 Task: Enter a name "Anjali" in new message.
Action: Mouse moved to (658, 50)
Screenshot: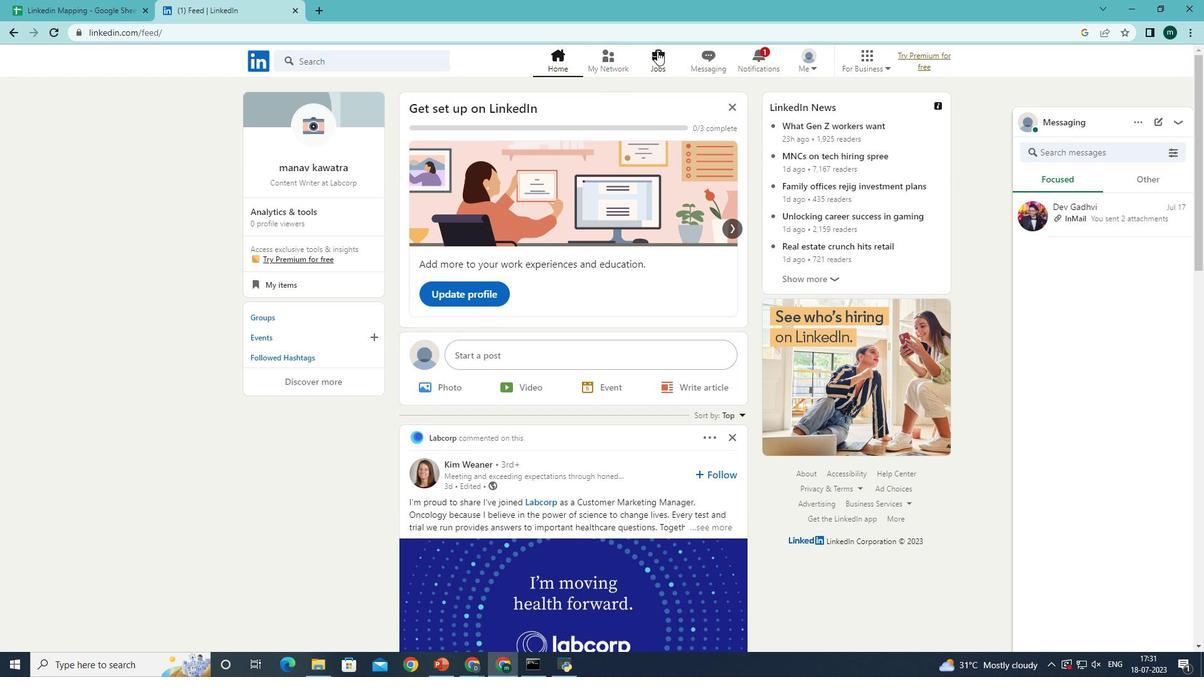 
Action: Mouse pressed left at (658, 50)
Screenshot: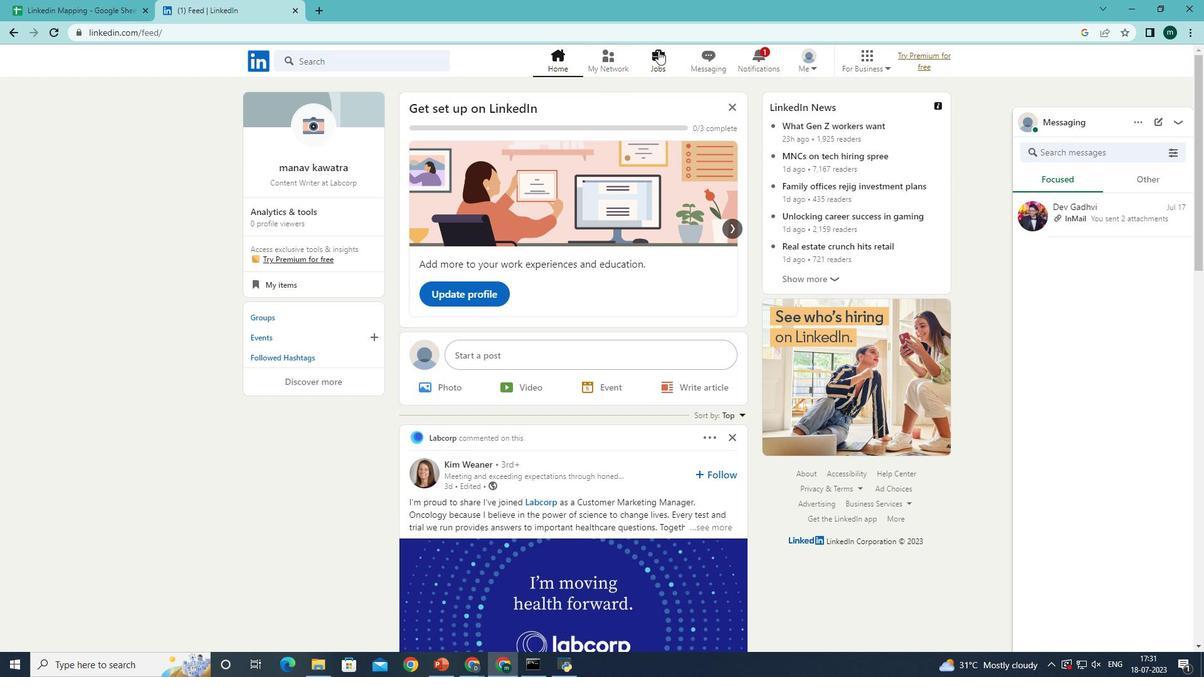 
Action: Mouse moved to (287, 320)
Screenshot: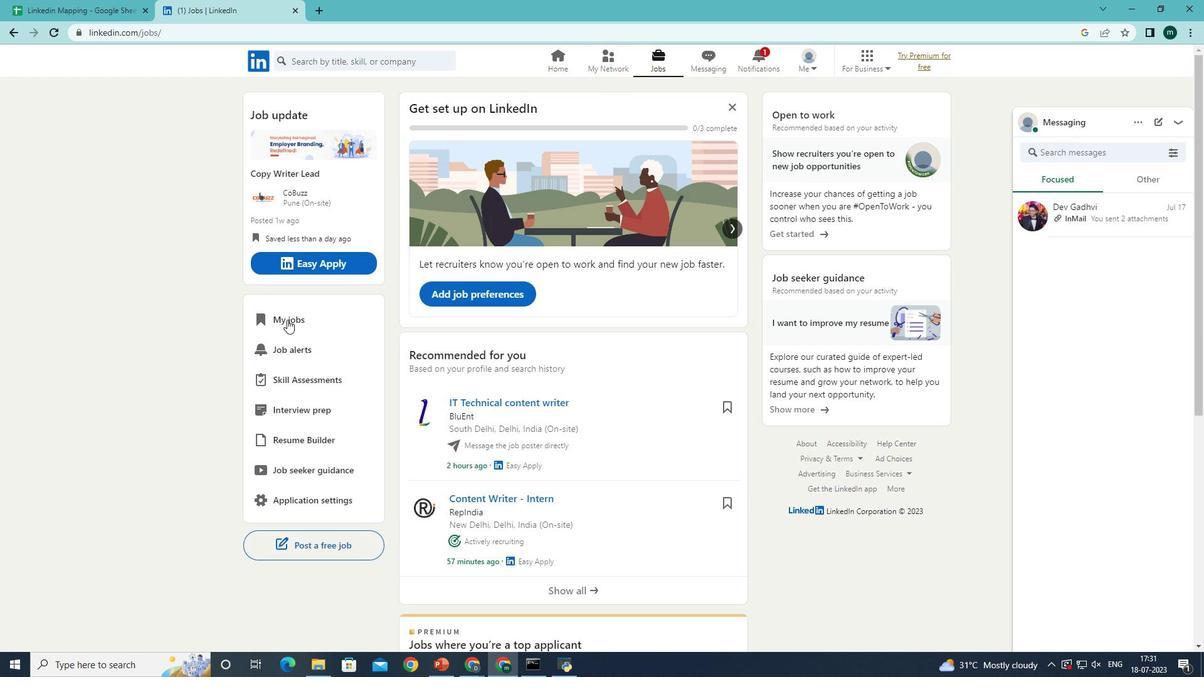 
Action: Mouse pressed left at (287, 320)
Screenshot: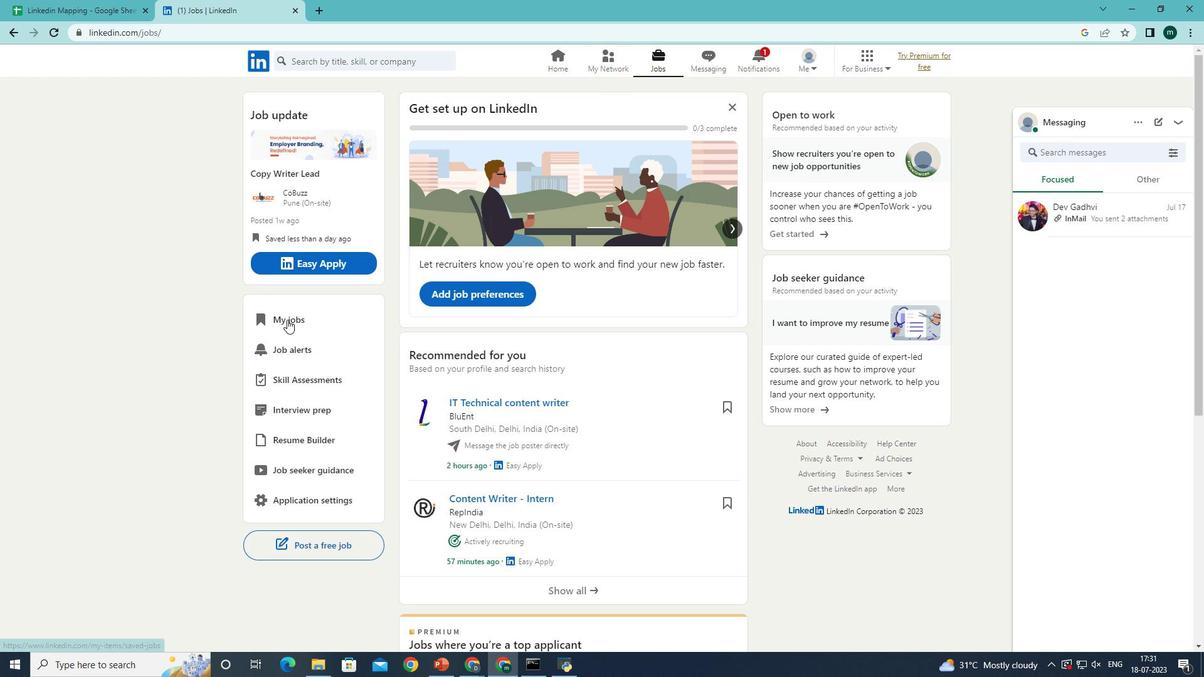 
Action: Mouse moved to (1102, 151)
Screenshot: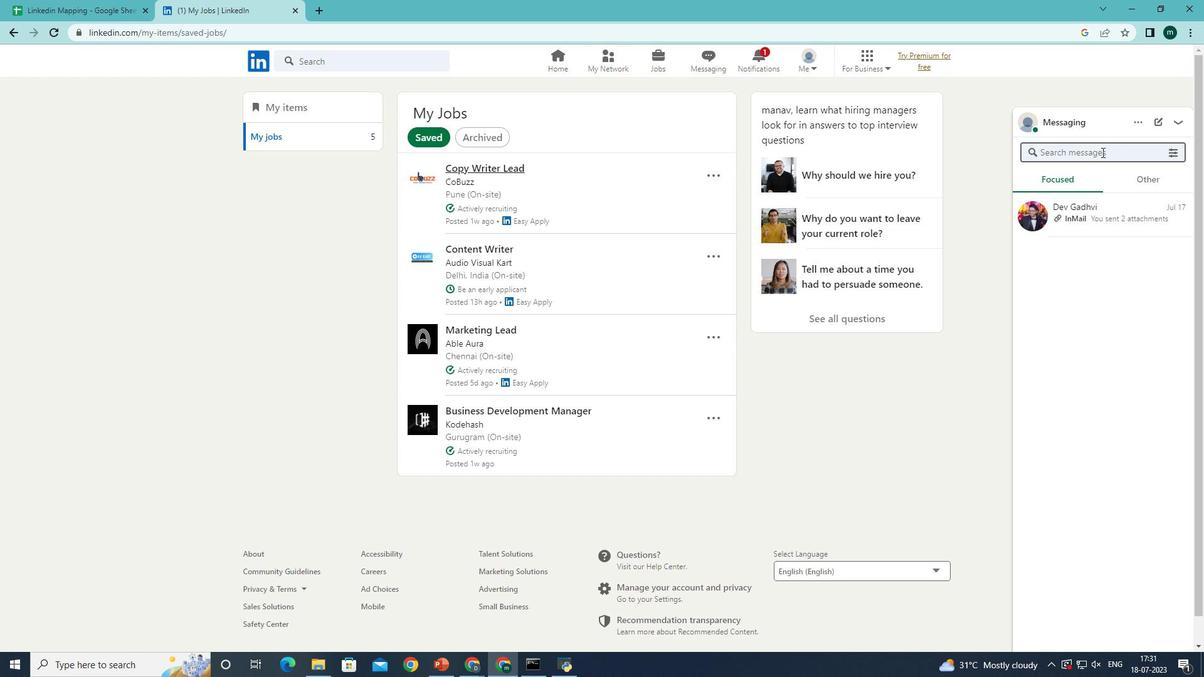 
Action: Mouse pressed left at (1102, 151)
Screenshot: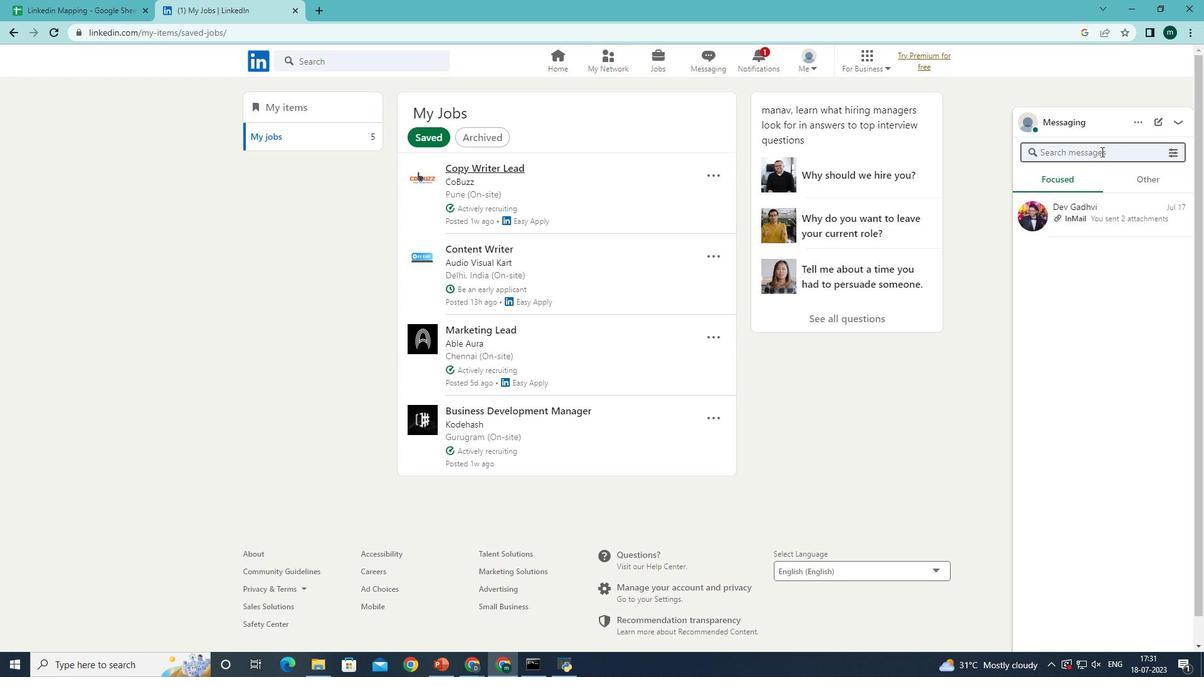 
Action: Mouse moved to (1164, 124)
Screenshot: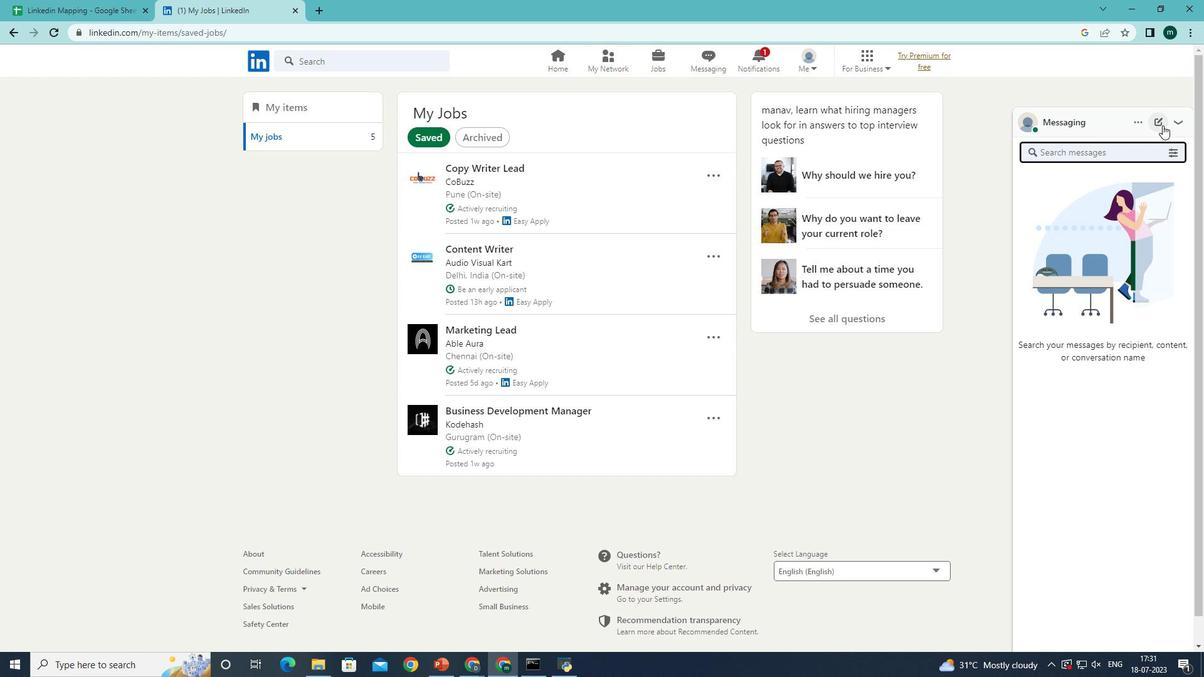 
Action: Mouse pressed left at (1164, 124)
Screenshot: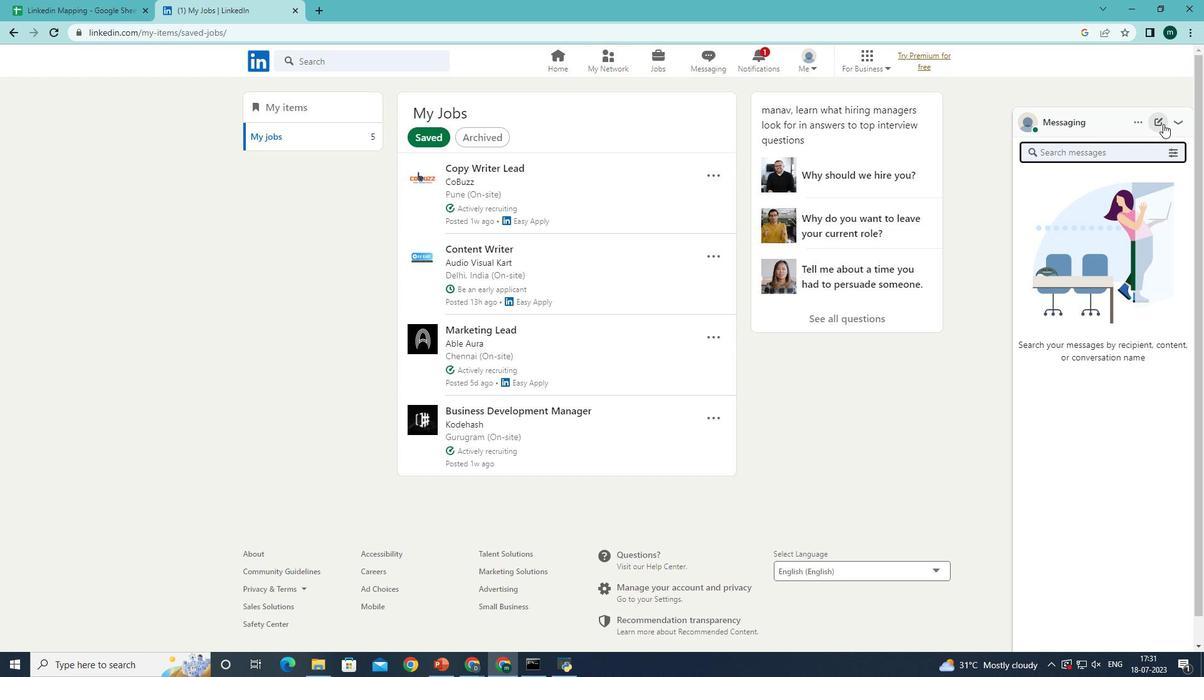 
Action: Mouse moved to (902, 449)
Screenshot: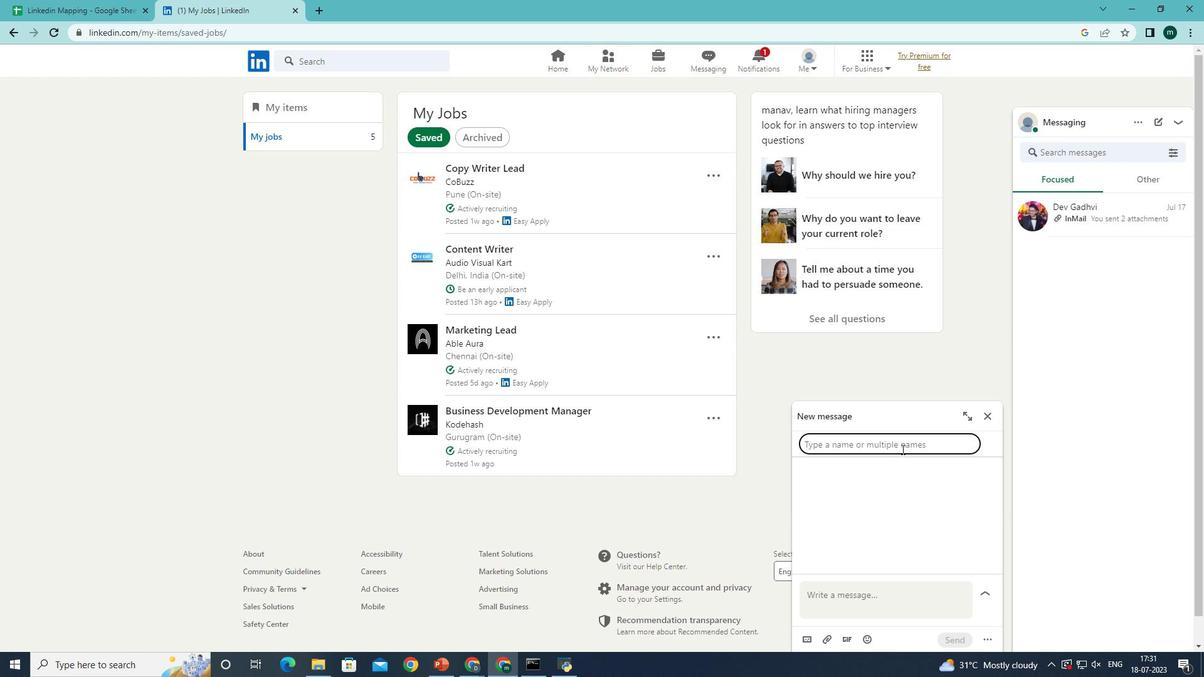 
Action: Mouse pressed left at (902, 449)
Screenshot: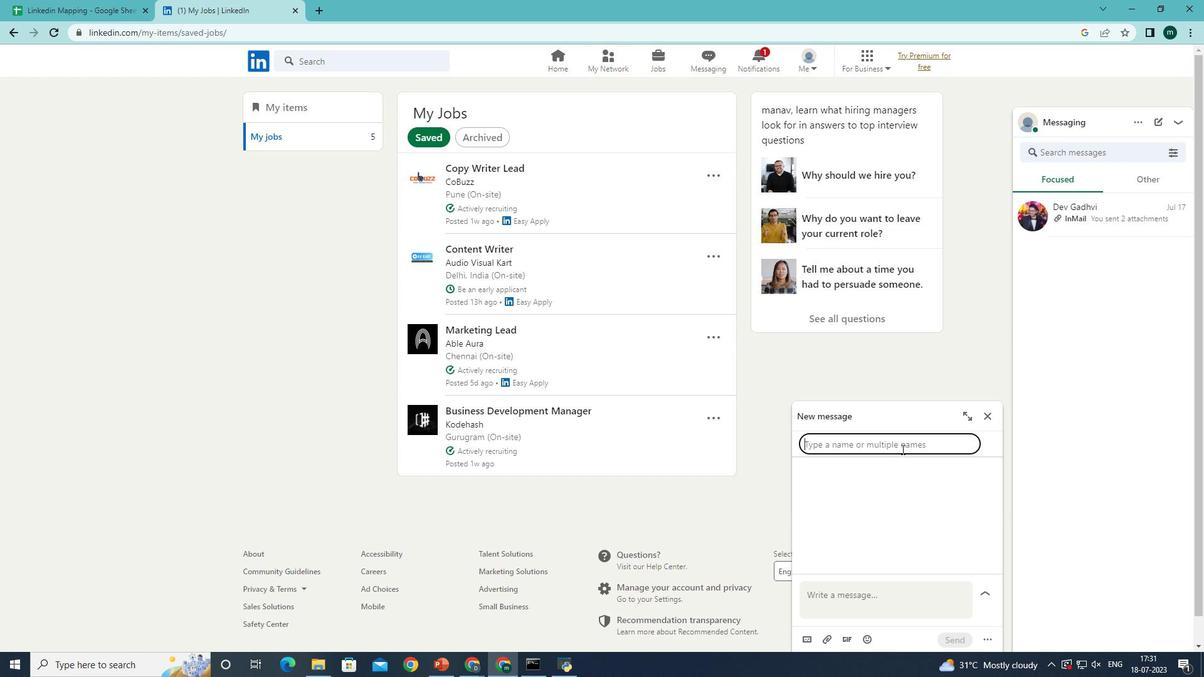 
Action: Mouse moved to (916, 451)
Screenshot: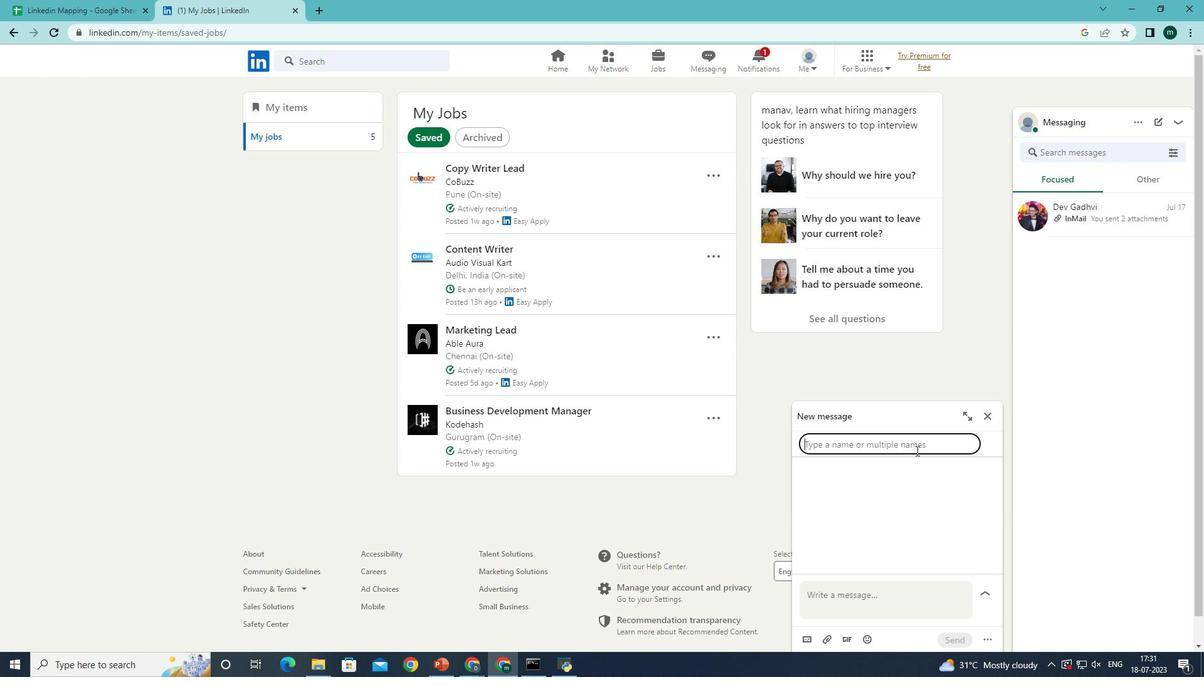
Action: Key pressed <Key.shift><Key.caps_lock>aN<Key.backspace><Key.backspace><Key.caps_lock><Key.shift>Anjali
Screenshot: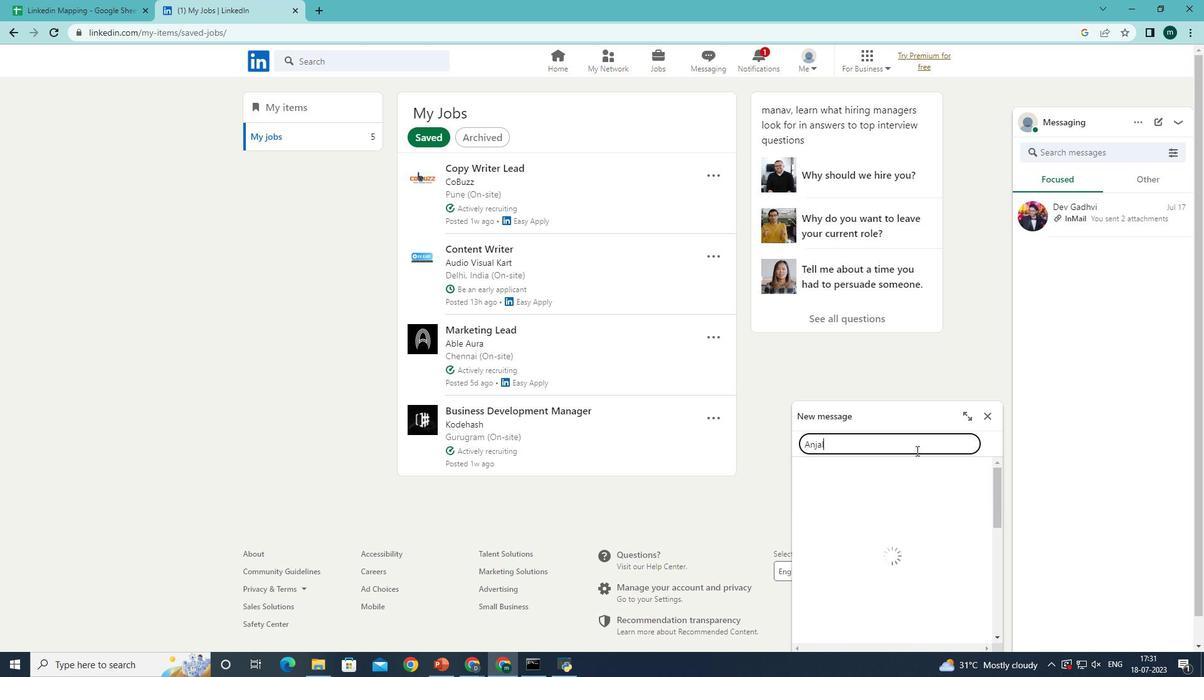 
Action: Mouse moved to (924, 445)
Screenshot: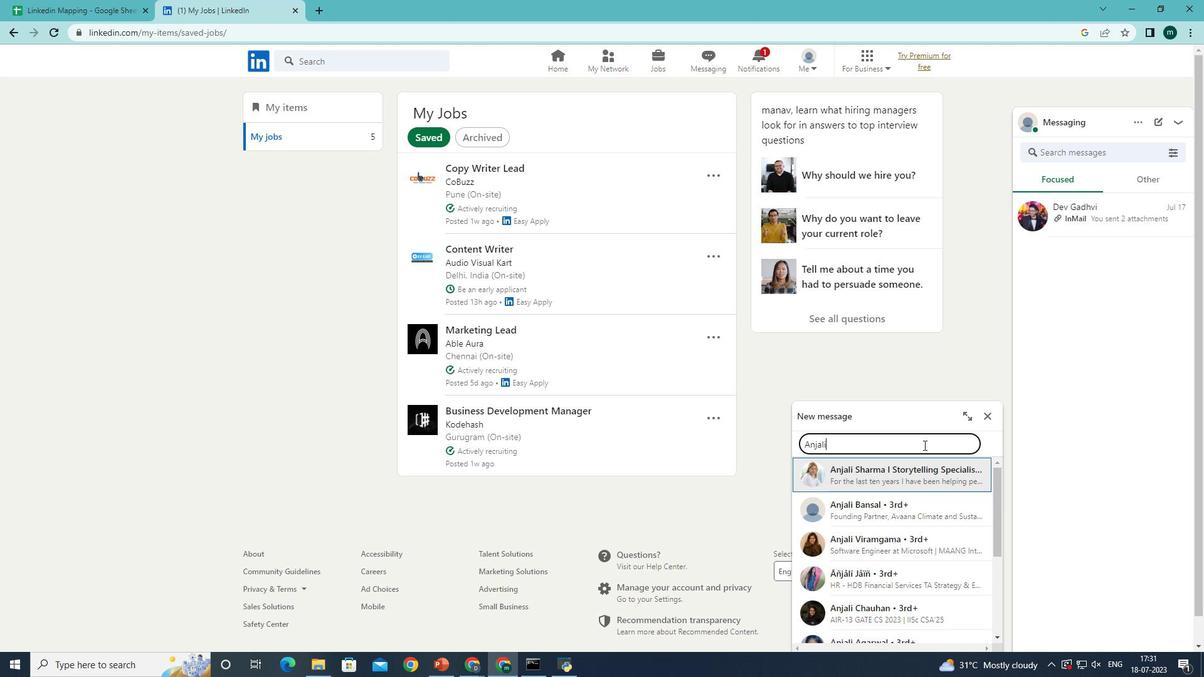 
